 Task: Change the email composition format to HTML in Outlook settings.
Action: Mouse moved to (46, 26)
Screenshot: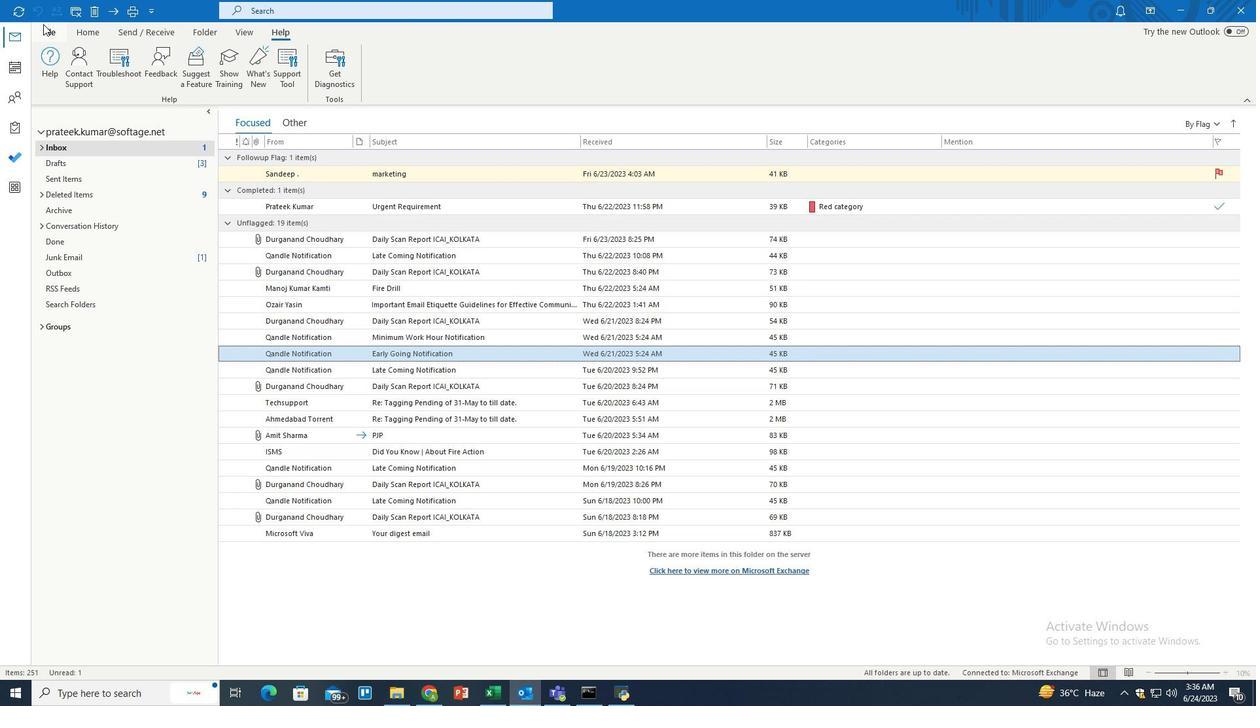 
Action: Mouse pressed left at (46, 26)
Screenshot: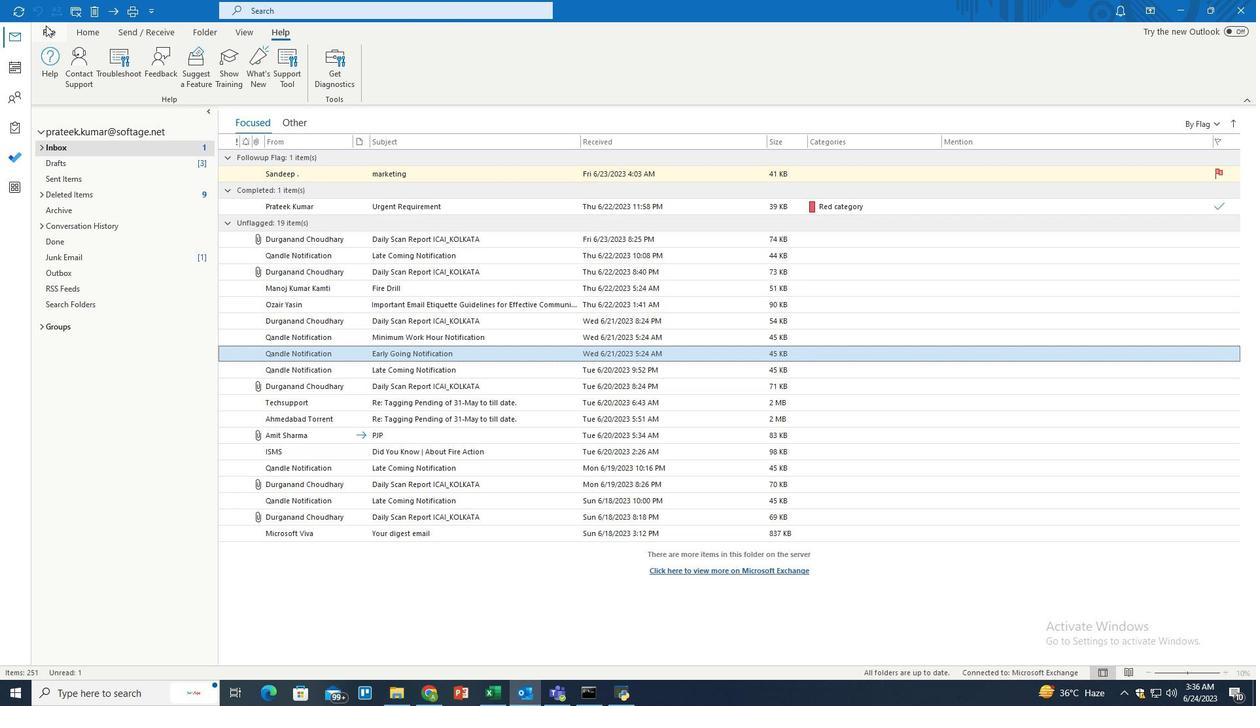 
Action: Mouse moved to (34, 626)
Screenshot: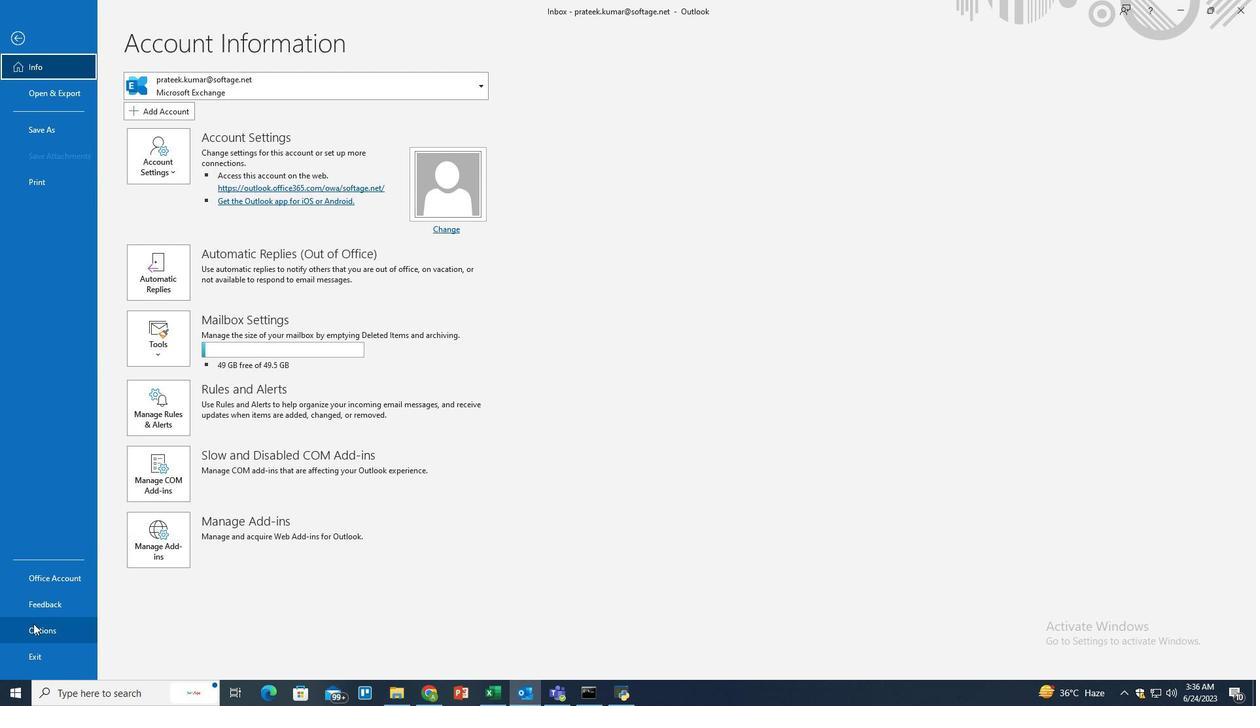 
Action: Mouse pressed left at (34, 626)
Screenshot: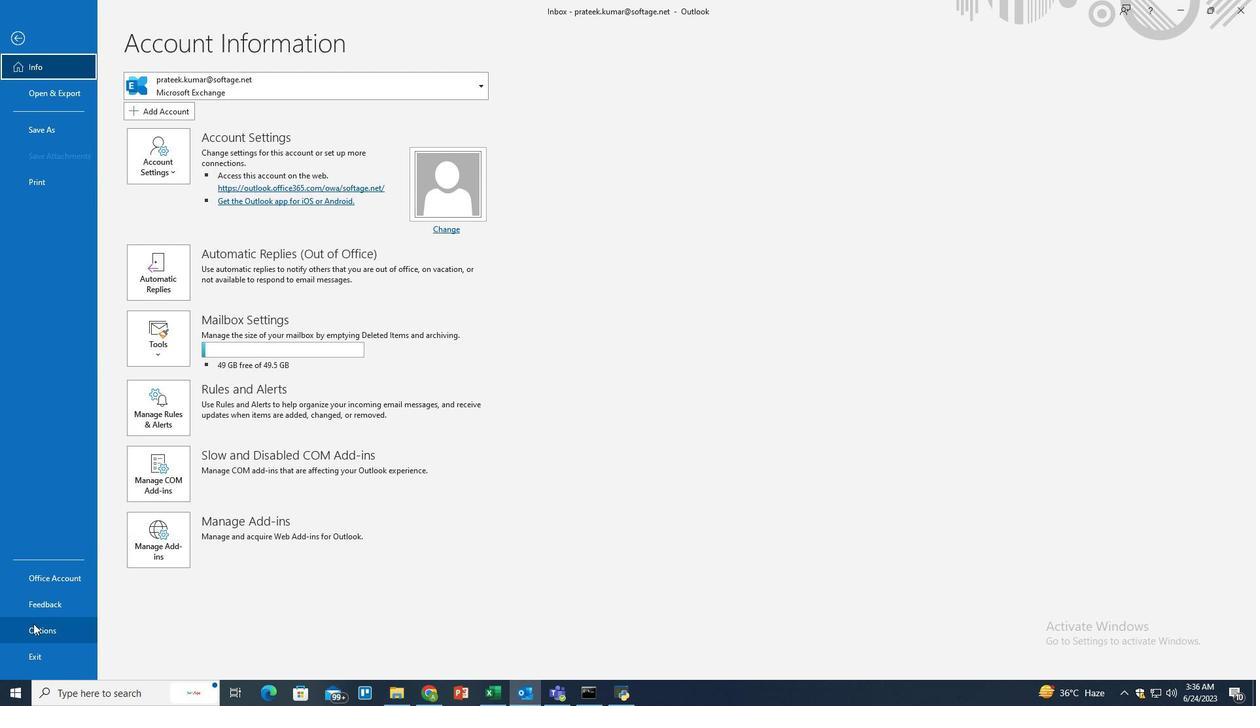
Action: Mouse moved to (374, 164)
Screenshot: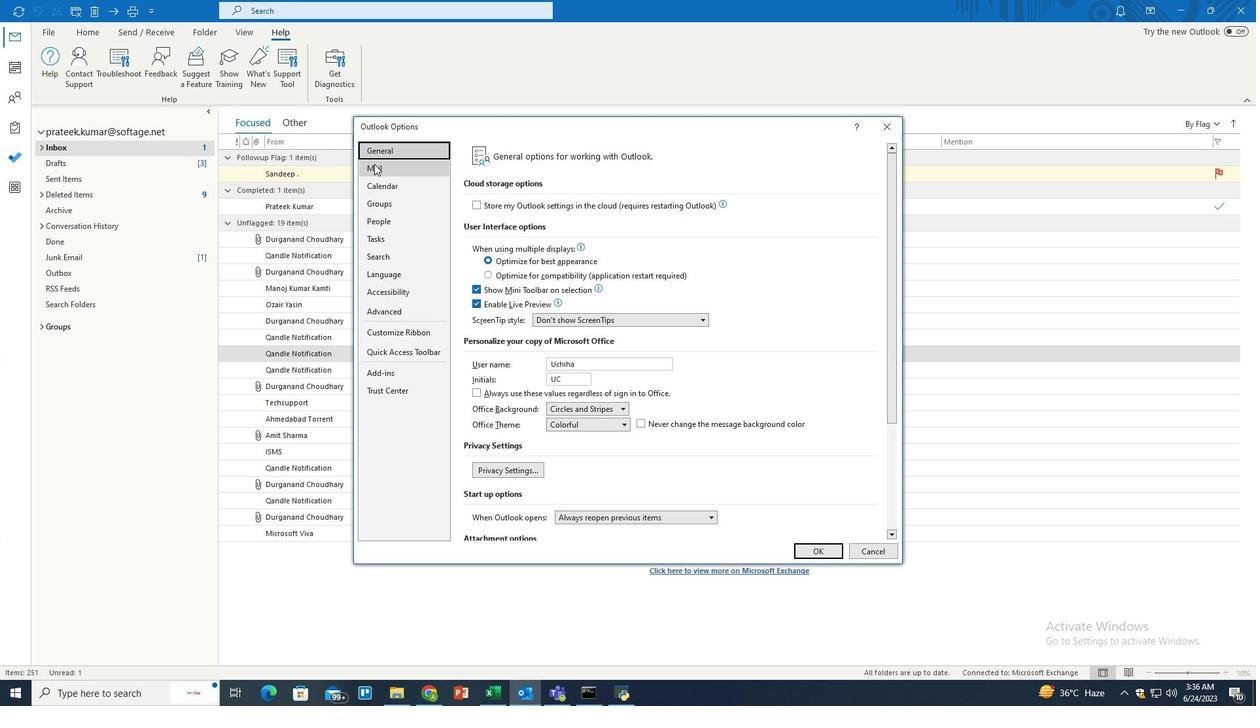 
Action: Mouse pressed left at (374, 164)
Screenshot: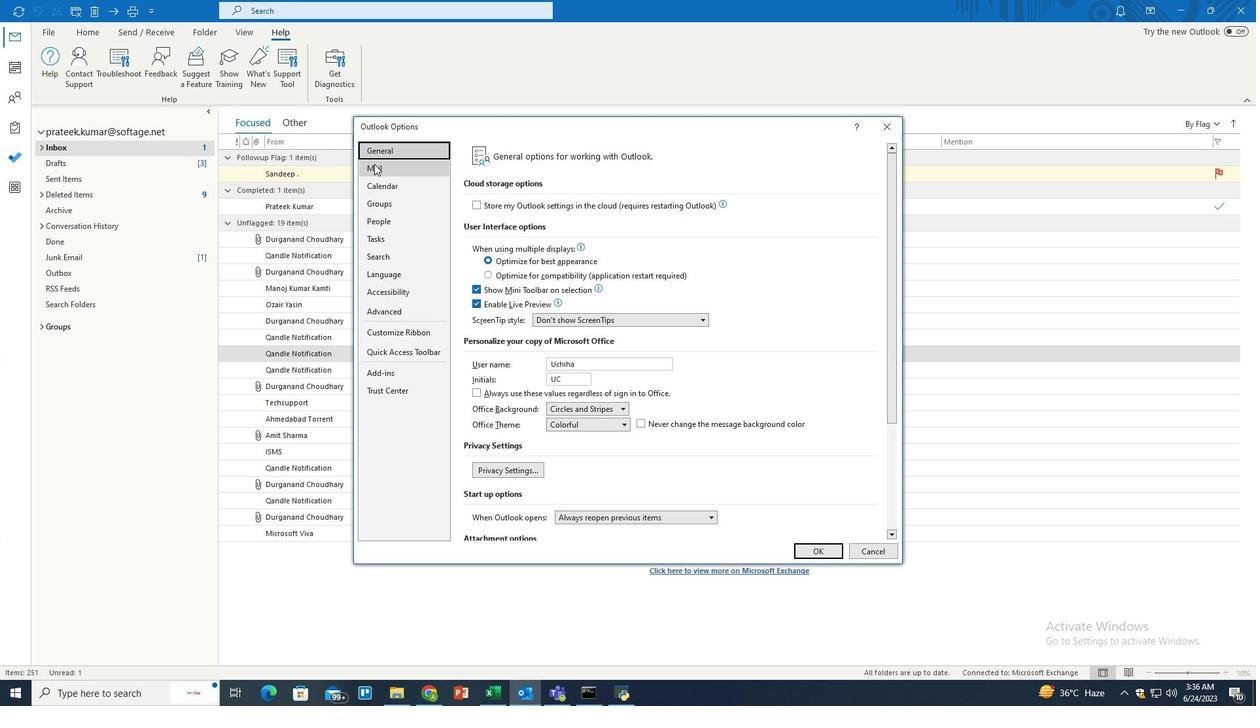 
Action: Mouse moved to (674, 227)
Screenshot: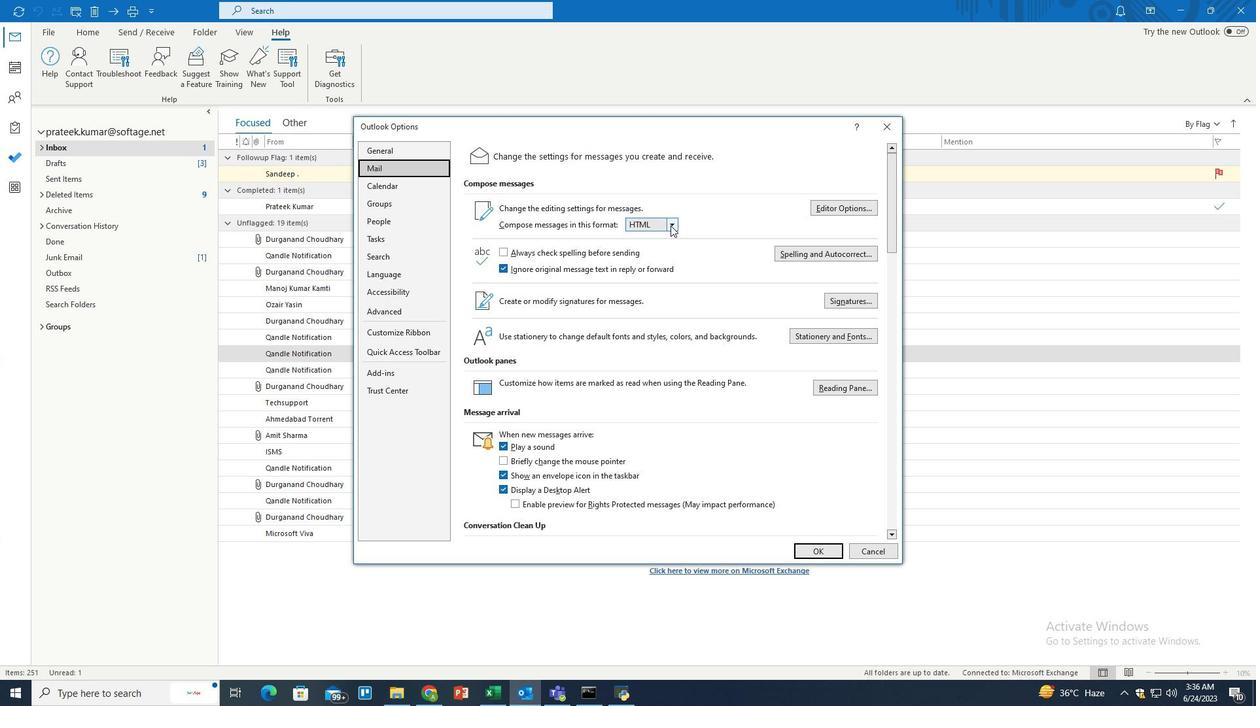 
Action: Mouse pressed left at (674, 227)
Screenshot: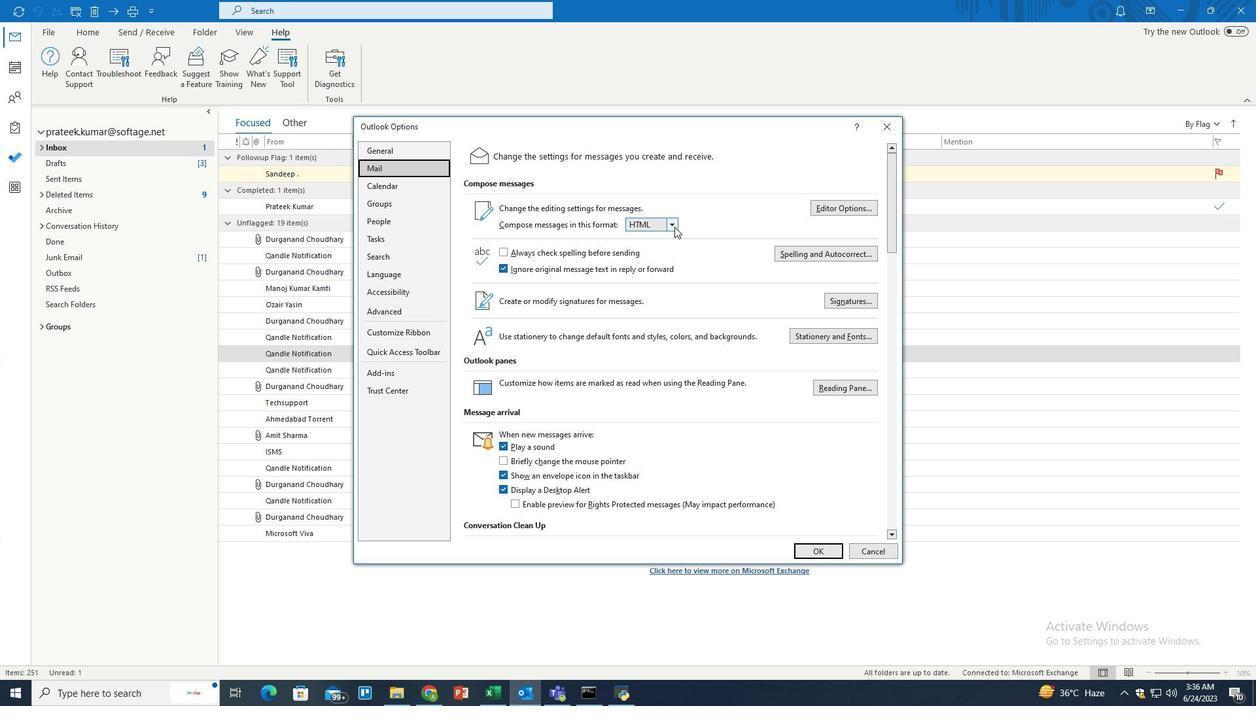 
Action: Mouse moved to (654, 260)
Screenshot: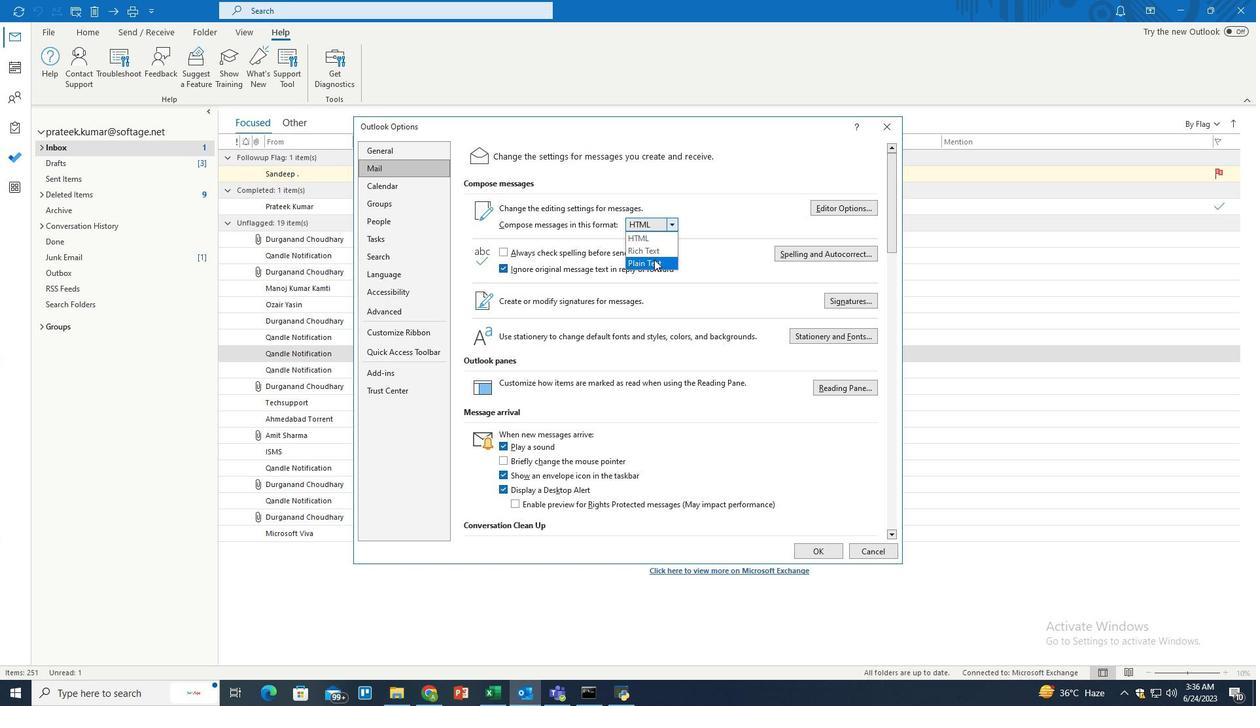 
Action: Mouse pressed left at (654, 260)
Screenshot: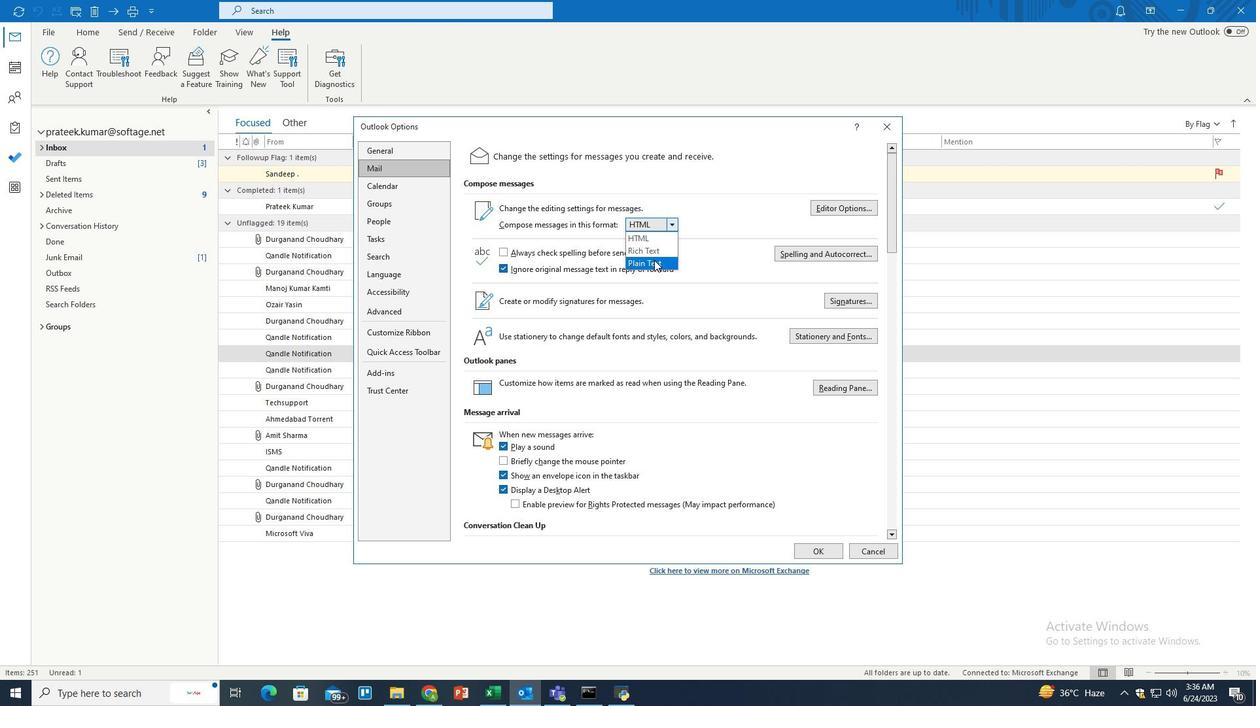 
Action: Mouse moved to (827, 553)
Screenshot: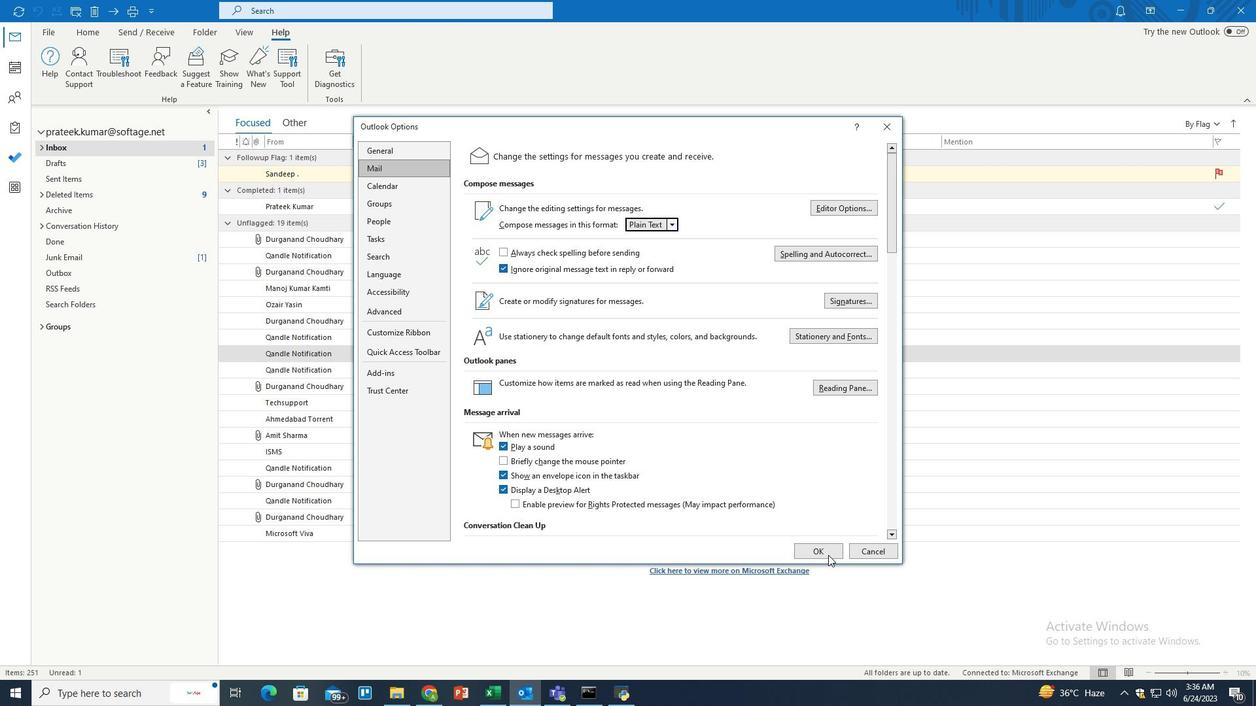 
Action: Mouse pressed left at (827, 553)
Screenshot: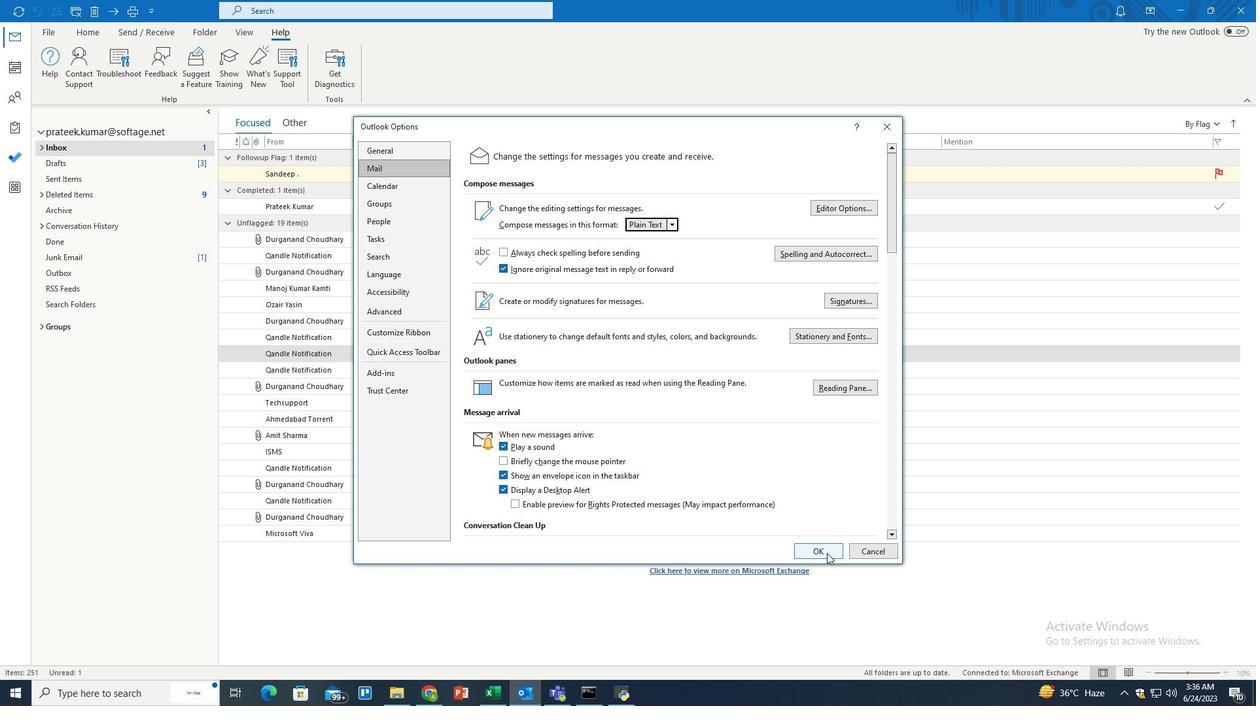 
Action: Mouse moved to (587, 346)
Screenshot: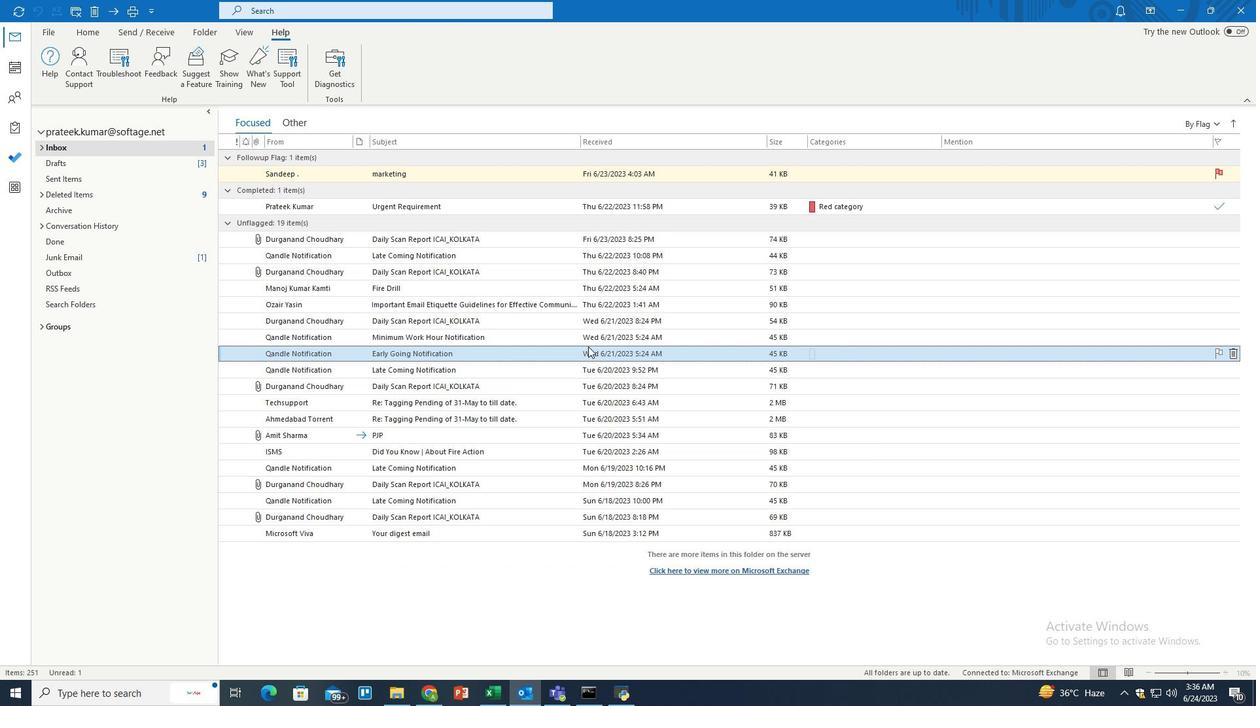 
